 Task: Set the default behavior for pdf documents content to "Open PDFs in Chrome".
Action: Mouse moved to (1213, 31)
Screenshot: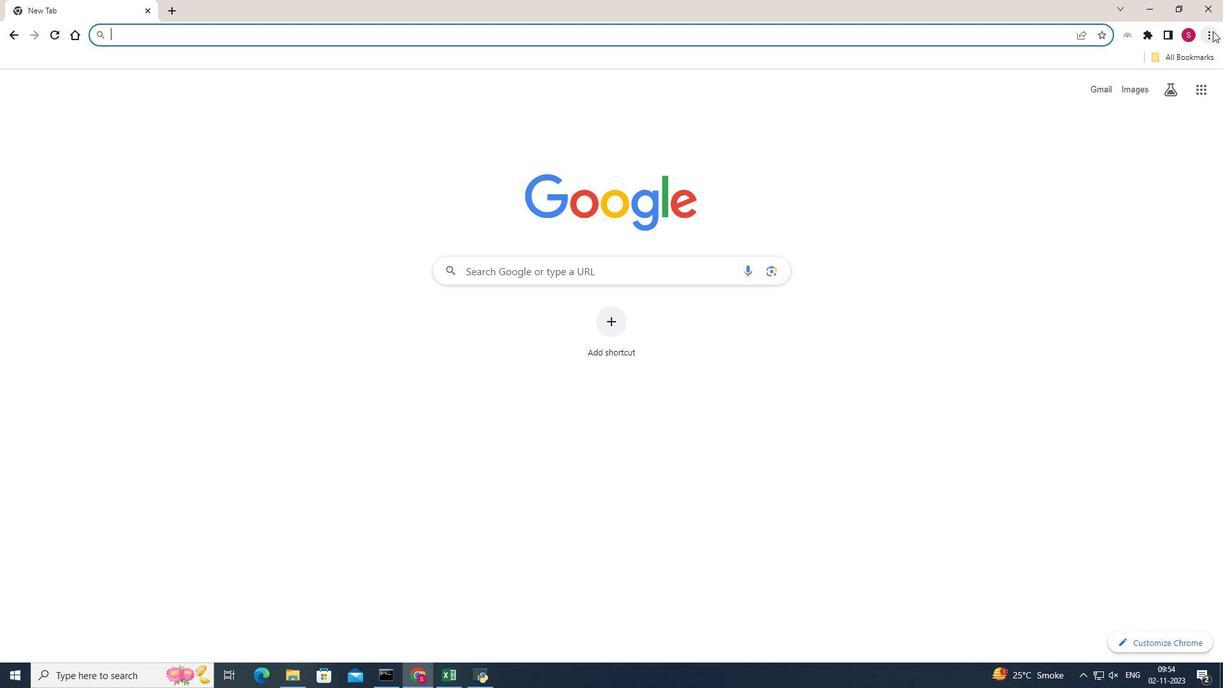 
Action: Mouse pressed left at (1213, 31)
Screenshot: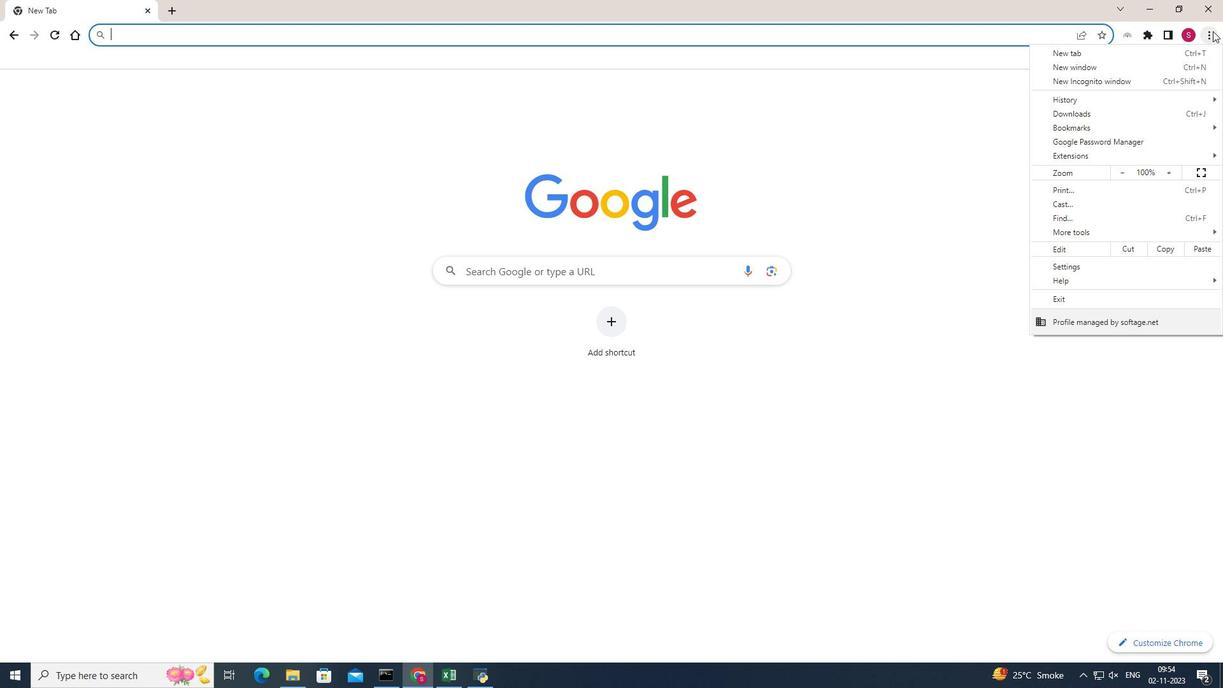 
Action: Mouse moved to (1066, 268)
Screenshot: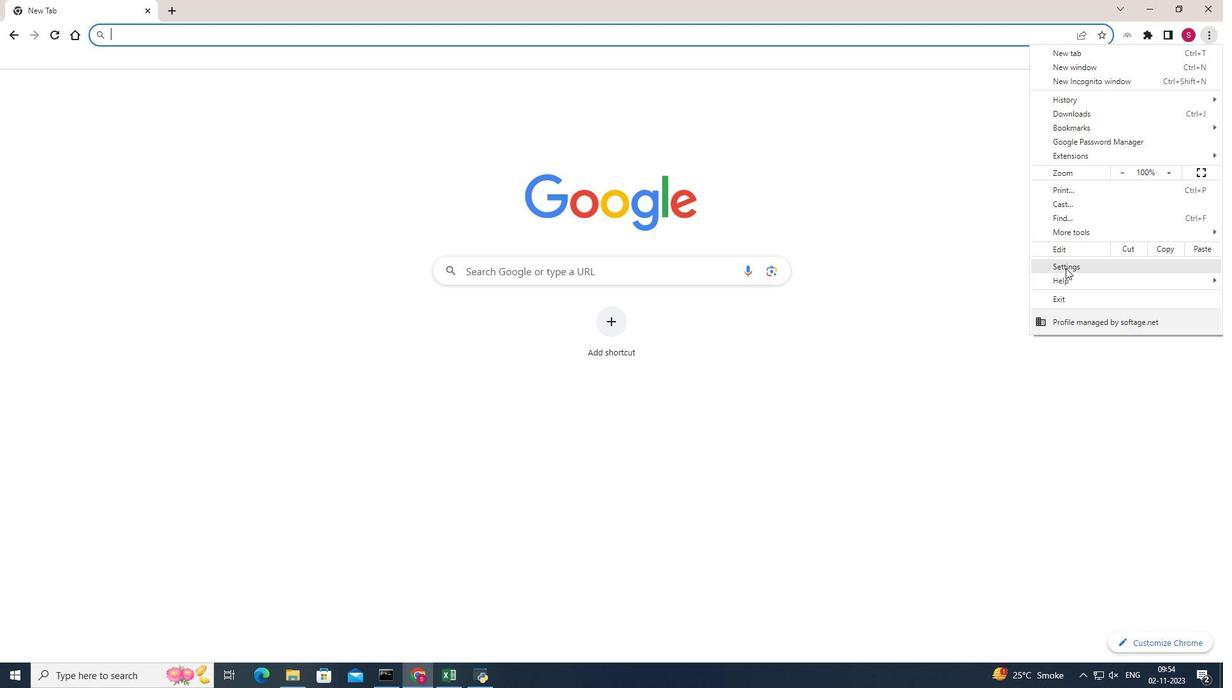 
Action: Mouse pressed left at (1066, 268)
Screenshot: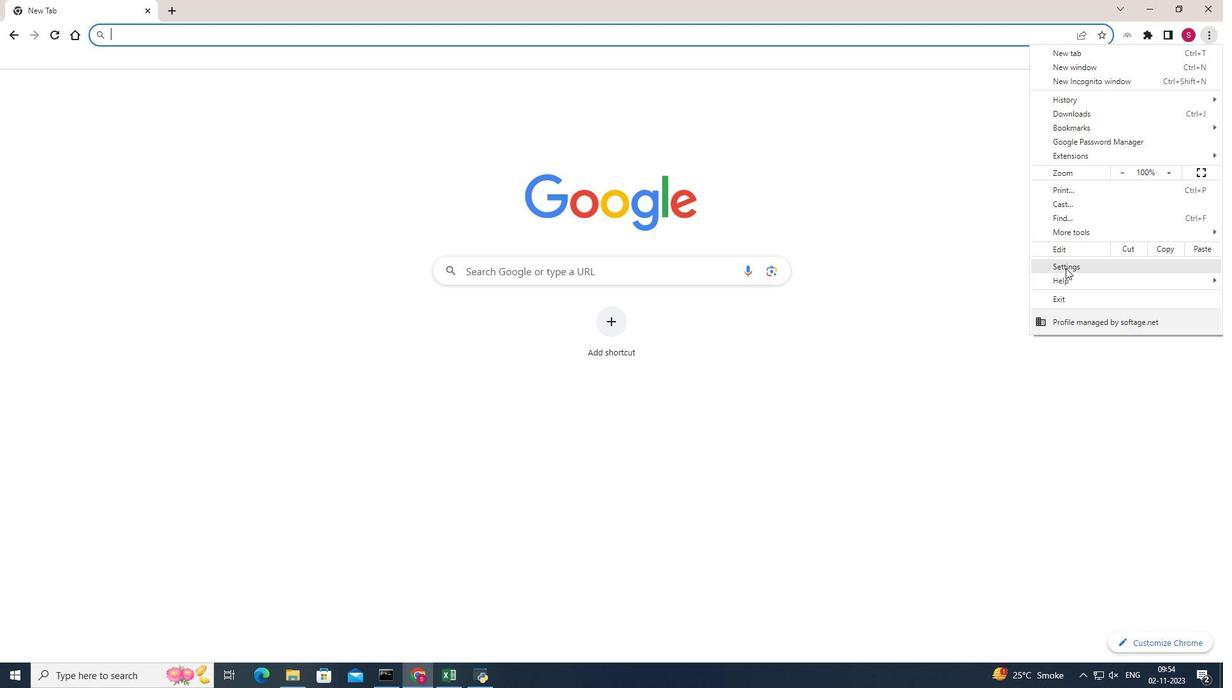 
Action: Mouse moved to (100, 153)
Screenshot: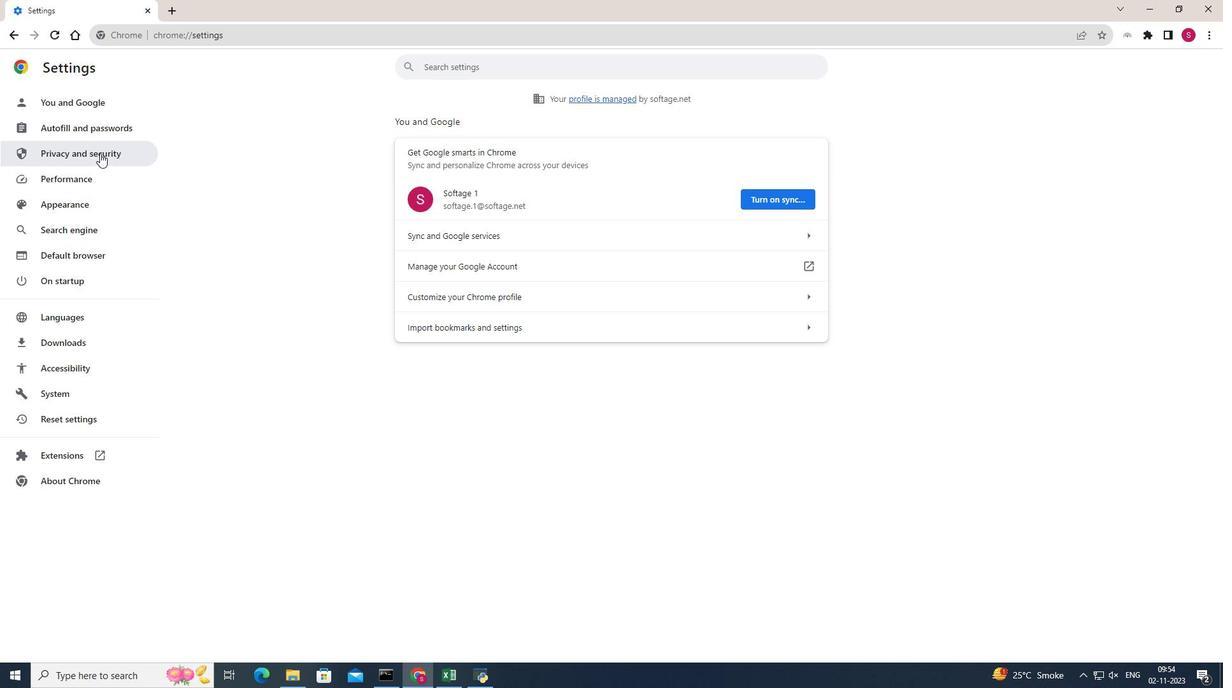 
Action: Mouse pressed left at (100, 153)
Screenshot: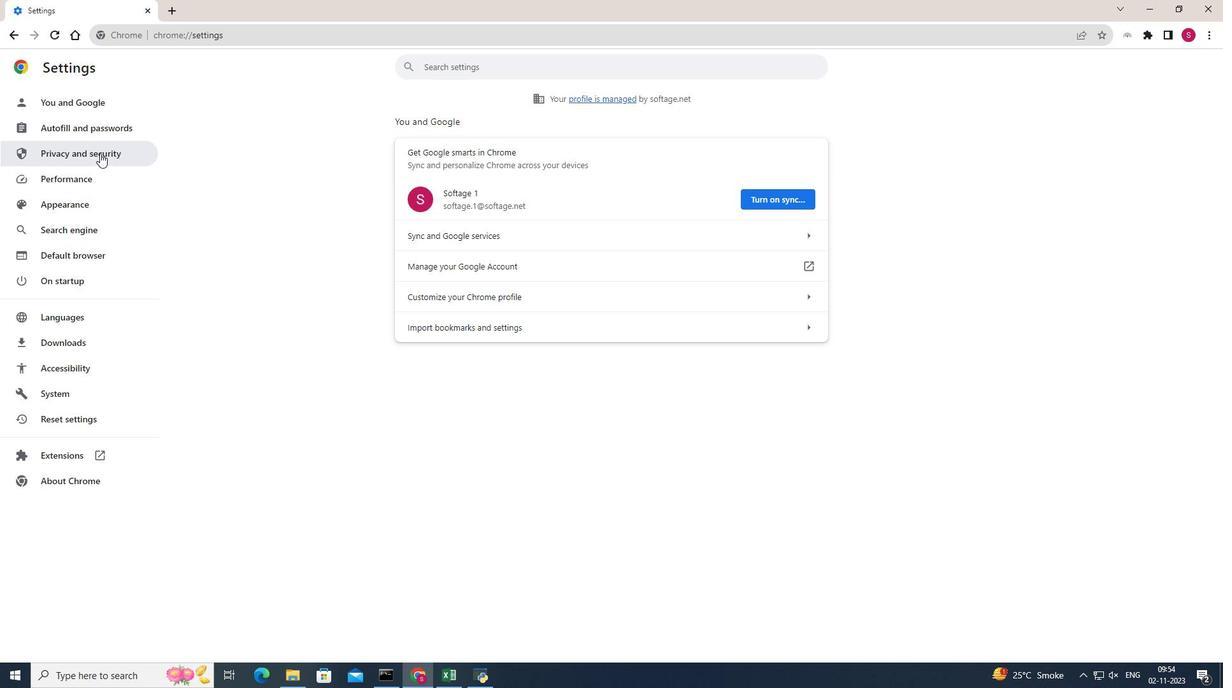 
Action: Mouse moved to (685, 409)
Screenshot: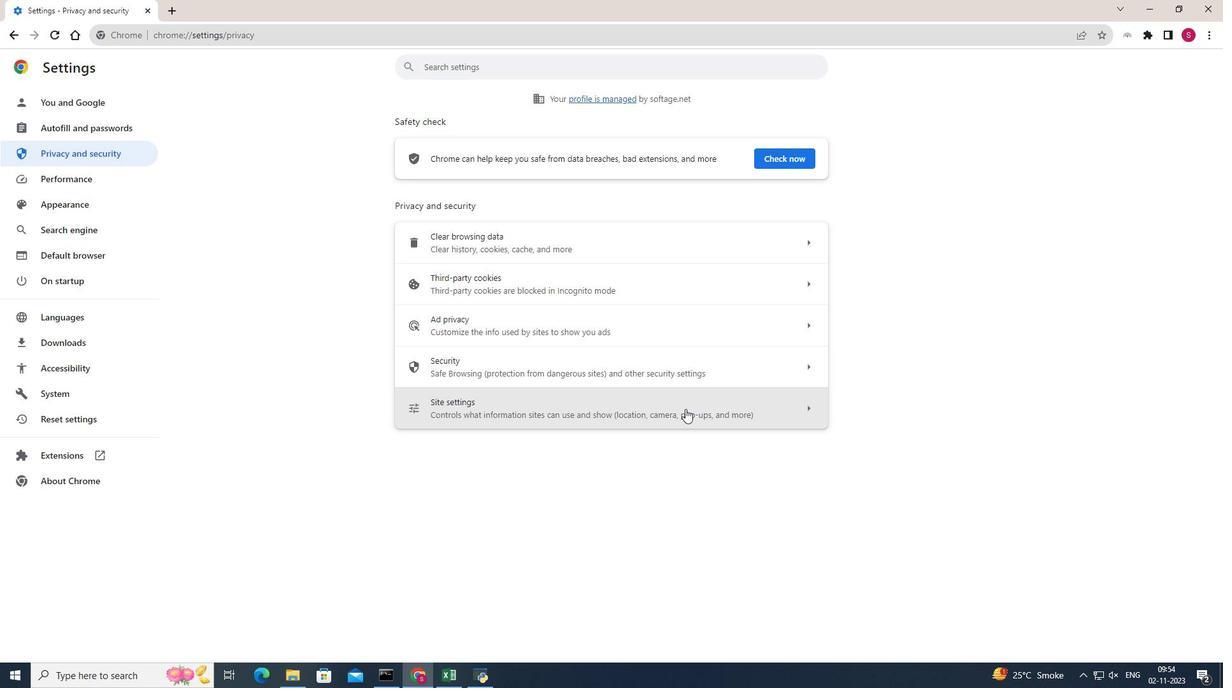 
Action: Mouse pressed left at (685, 409)
Screenshot: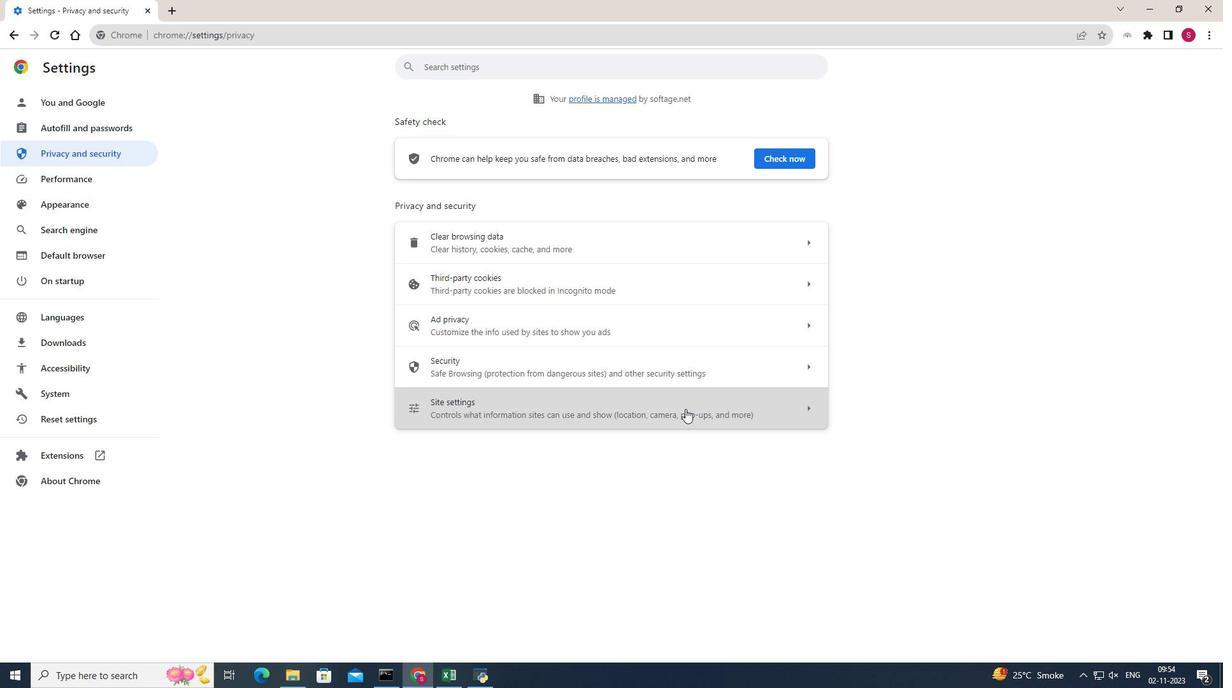 
Action: Mouse moved to (689, 493)
Screenshot: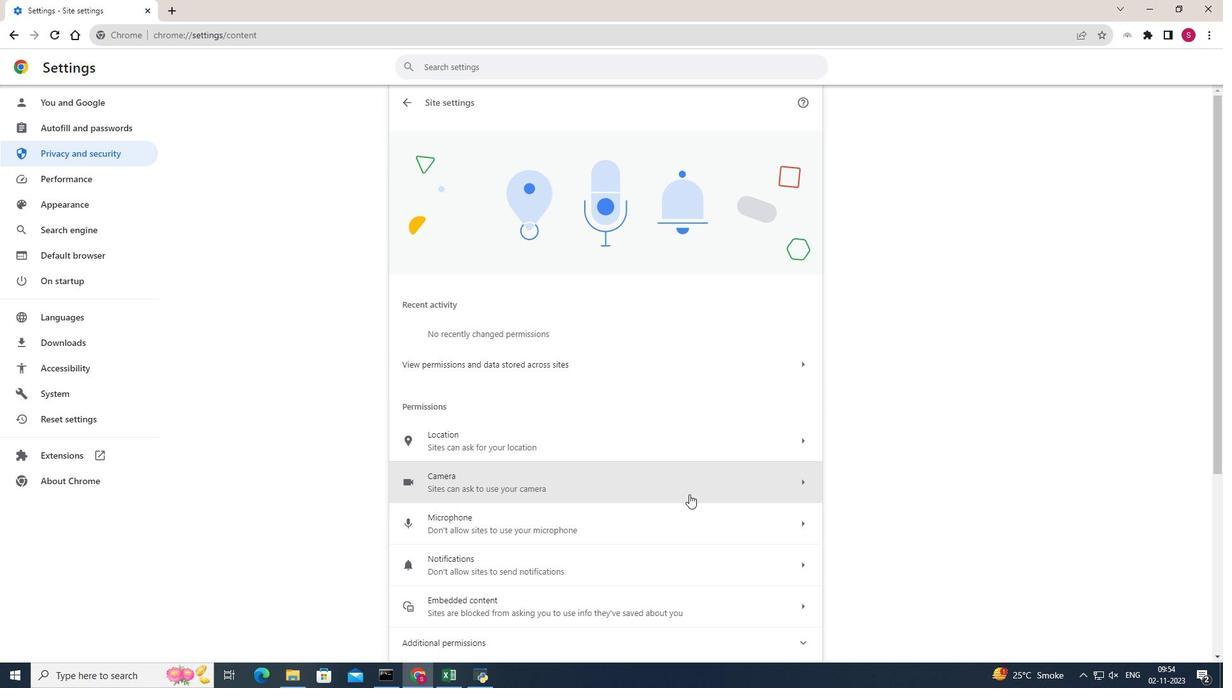 
Action: Mouse scrolled (689, 492) with delta (0, 0)
Screenshot: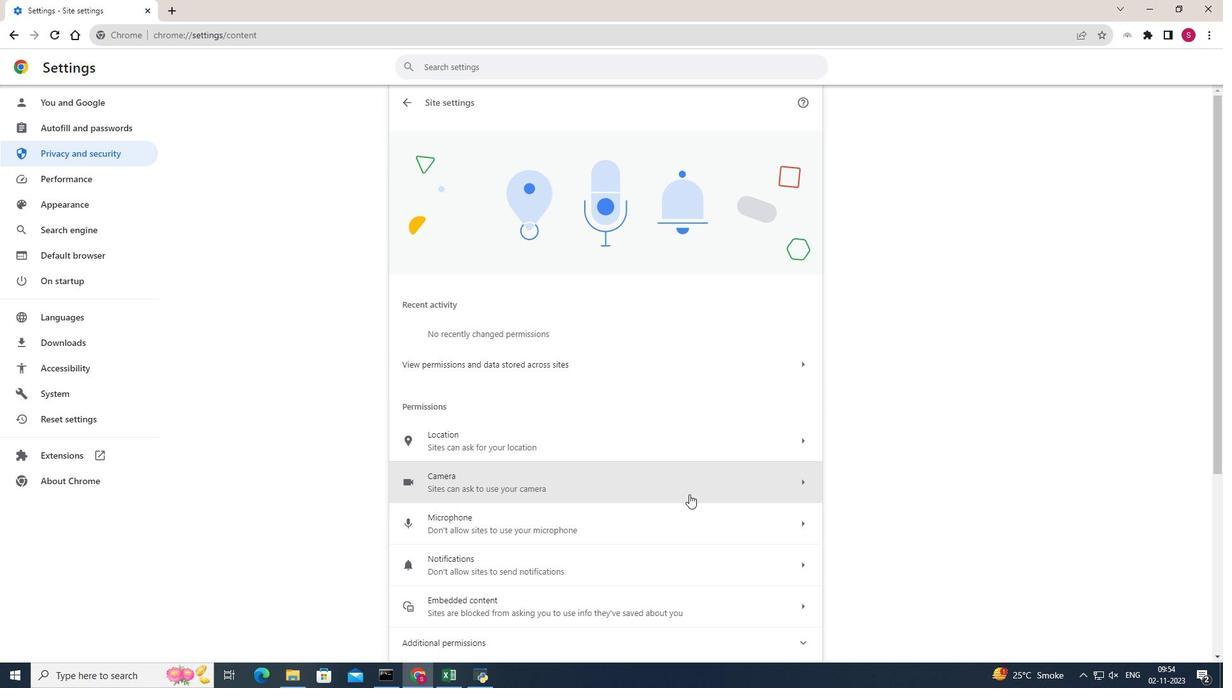 
Action: Mouse moved to (689, 494)
Screenshot: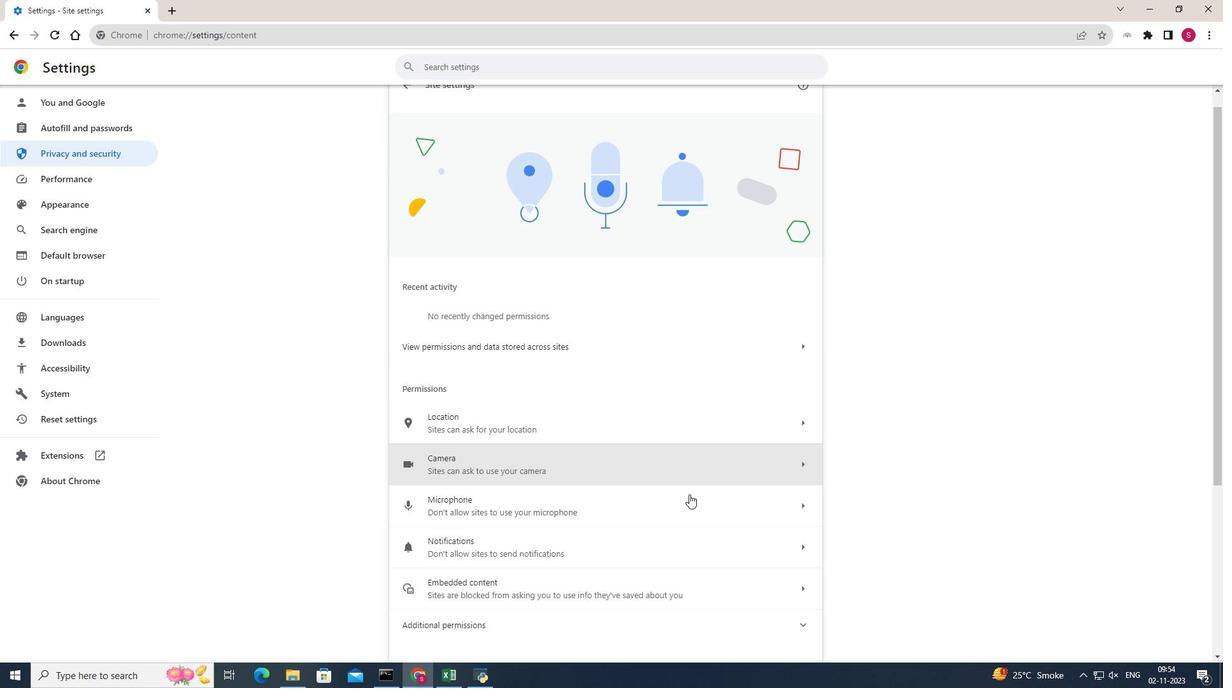 
Action: Mouse scrolled (689, 493) with delta (0, 0)
Screenshot: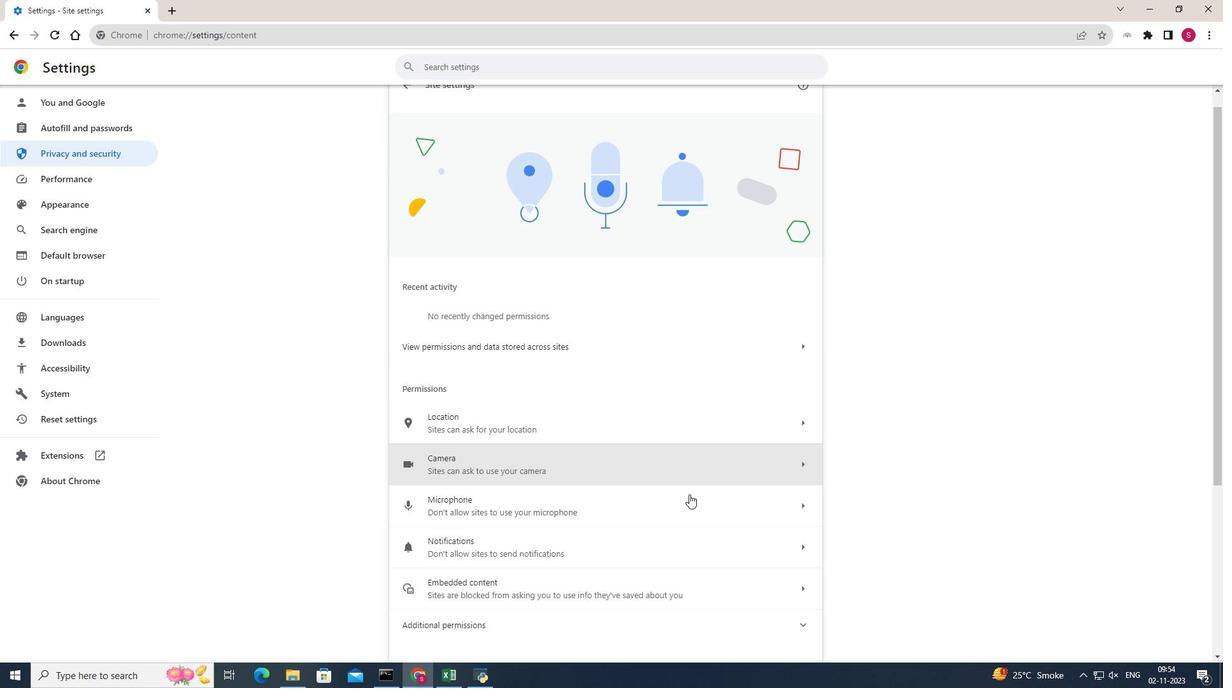 
Action: Mouse scrolled (689, 493) with delta (0, 0)
Screenshot: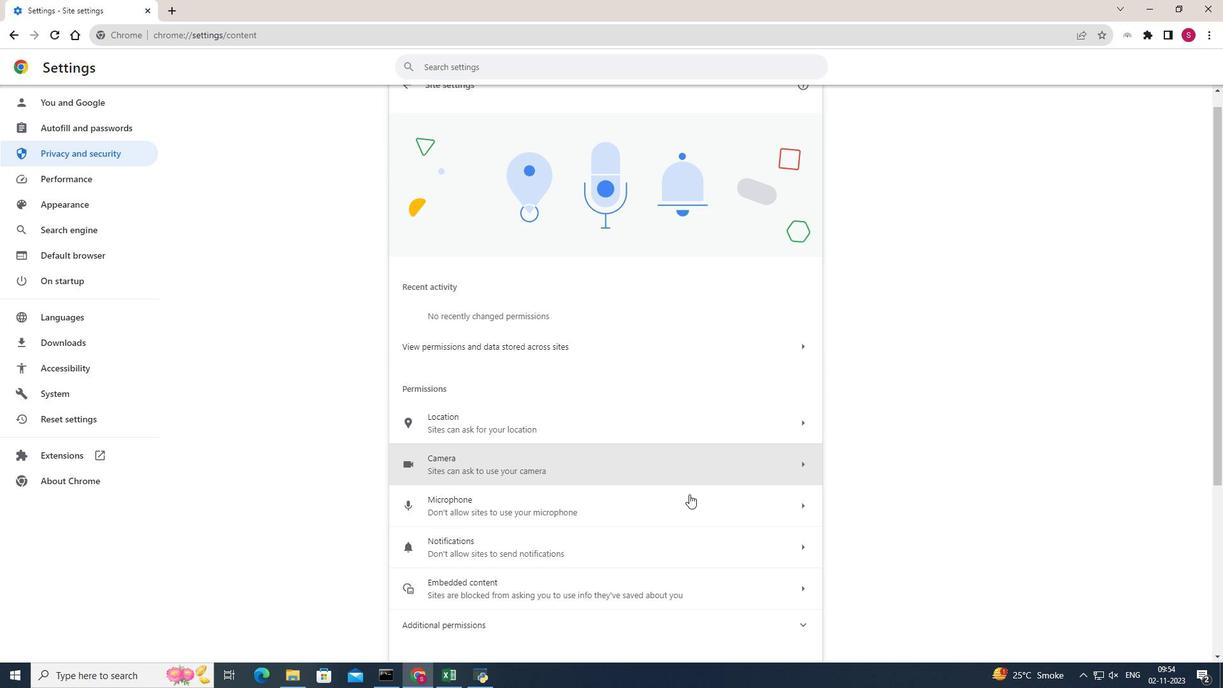
Action: Mouse scrolled (689, 493) with delta (0, 0)
Screenshot: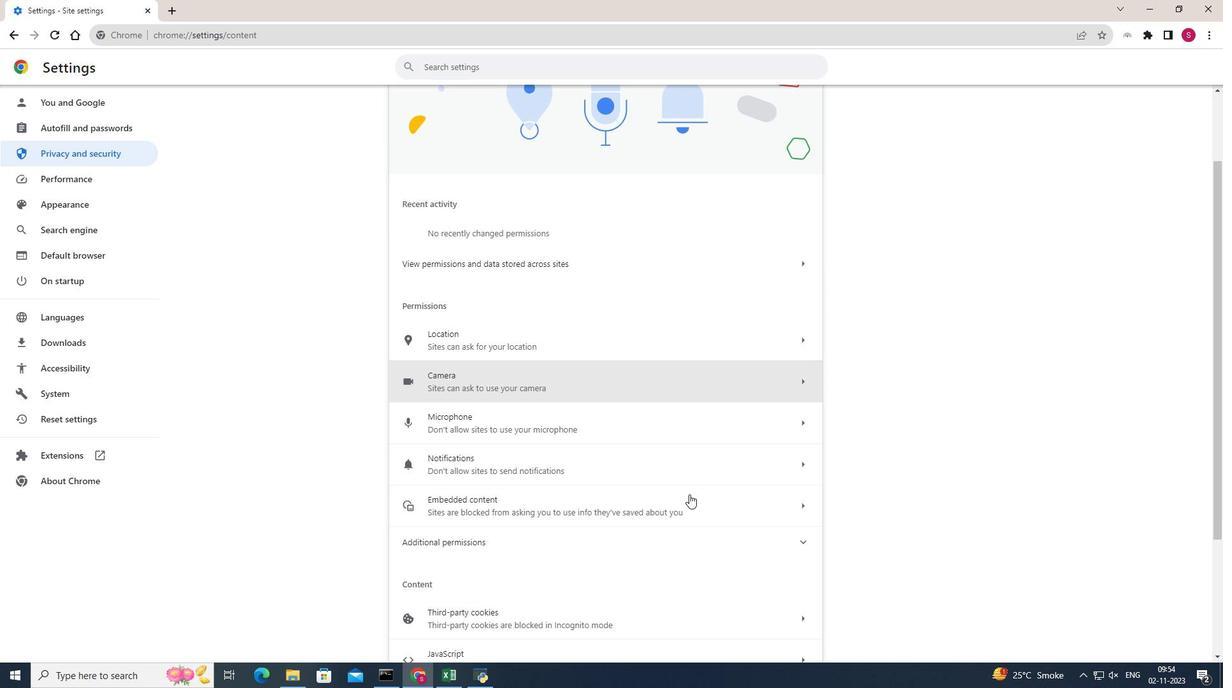 
Action: Mouse scrolled (689, 493) with delta (0, 0)
Screenshot: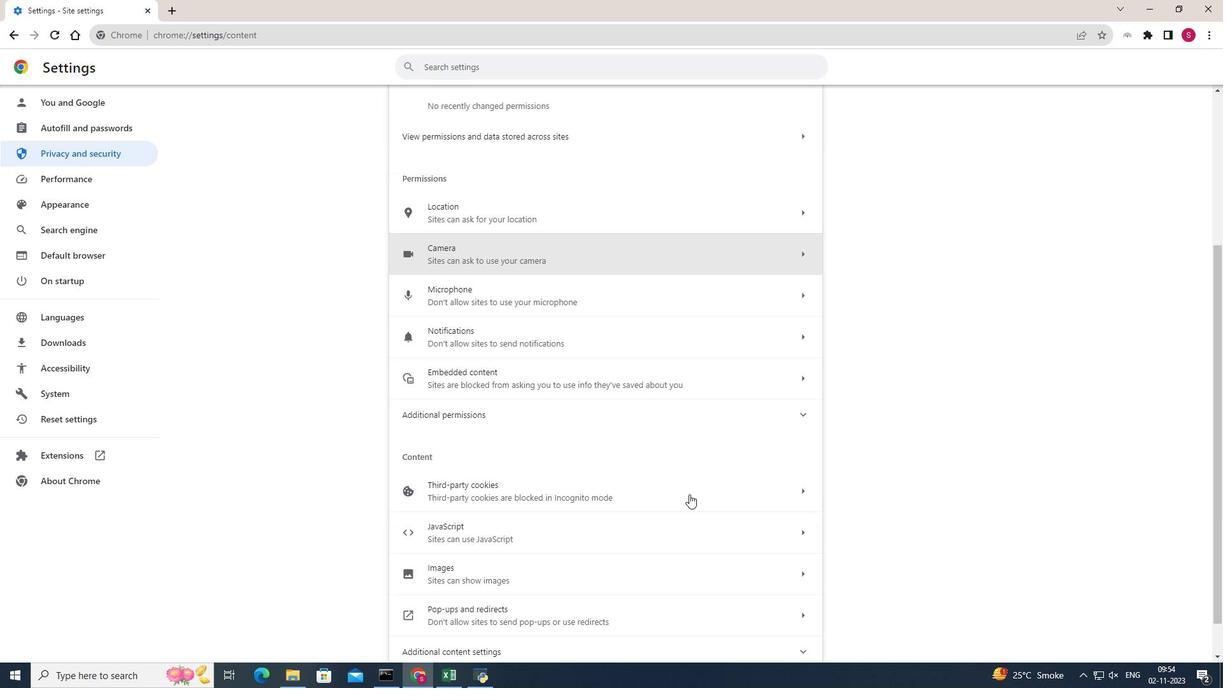 
Action: Mouse moved to (689, 494)
Screenshot: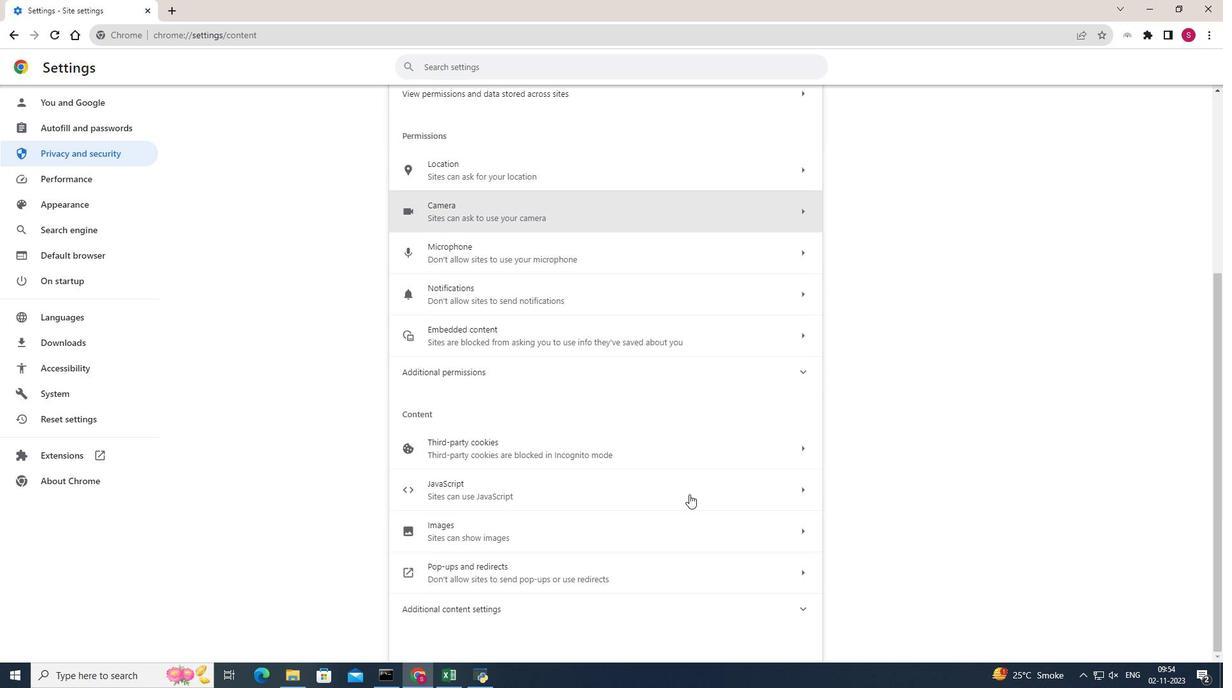 
Action: Mouse scrolled (689, 493) with delta (0, 0)
Screenshot: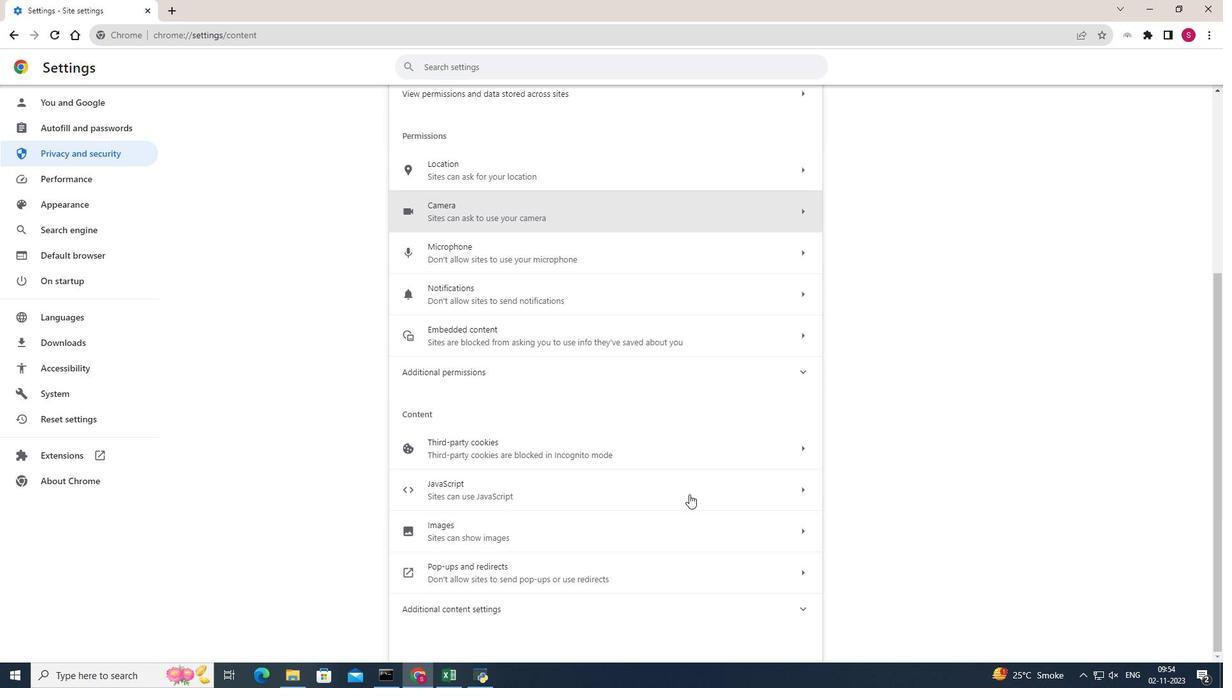 
Action: Mouse moved to (521, 609)
Screenshot: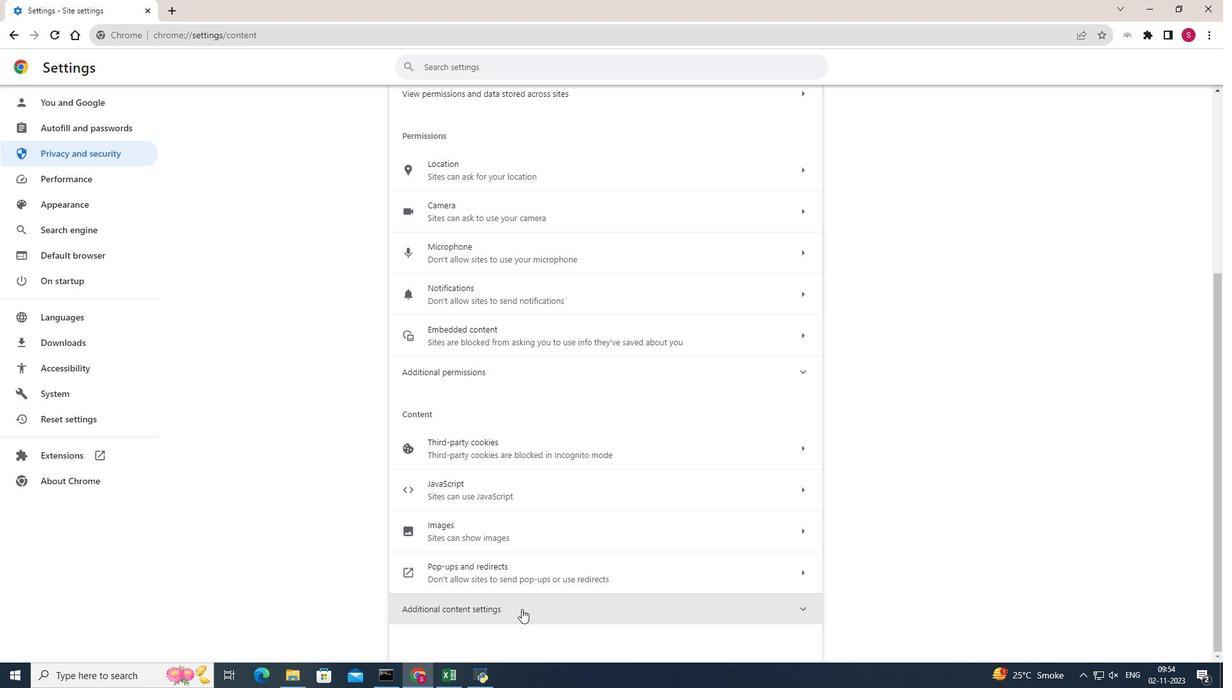 
Action: Mouse pressed left at (521, 609)
Screenshot: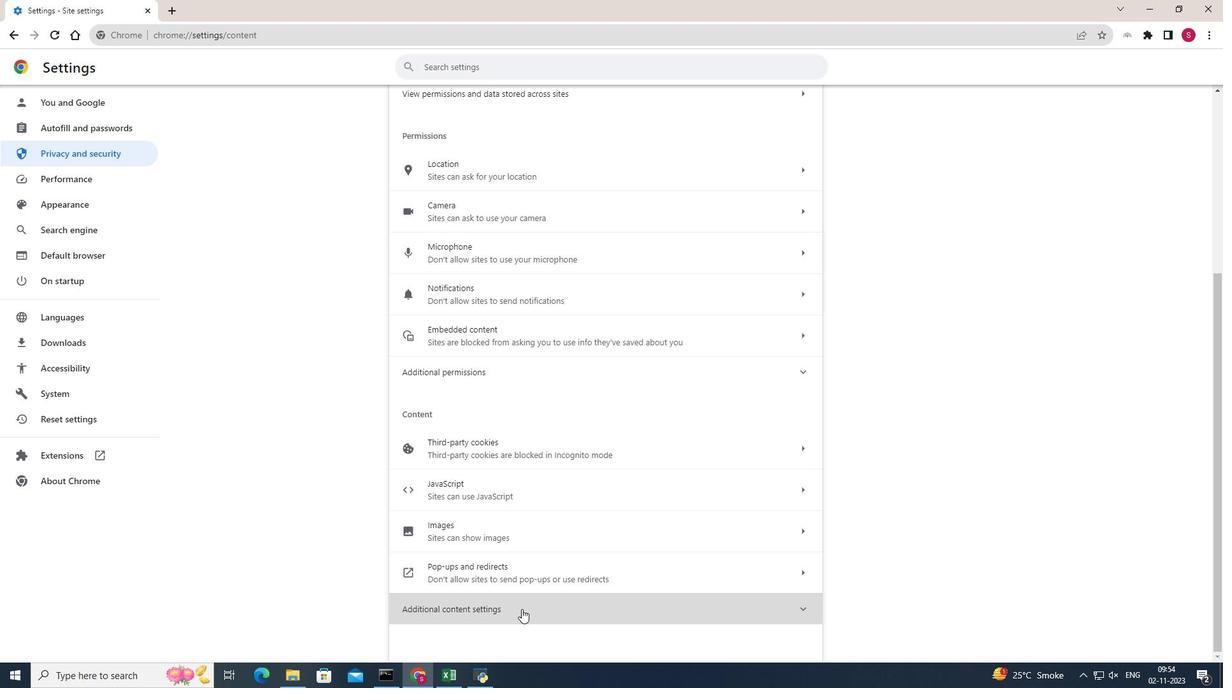 
Action: Mouse scrolled (521, 608) with delta (0, 0)
Screenshot: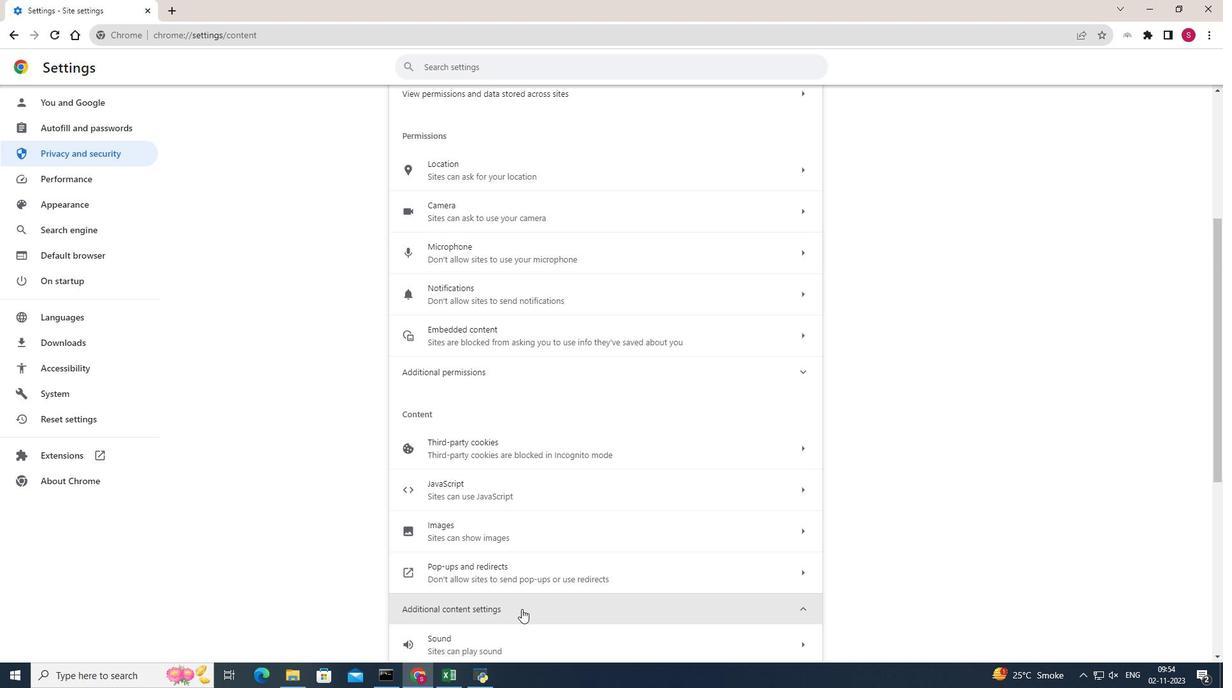 
Action: Mouse scrolled (521, 608) with delta (0, 0)
Screenshot: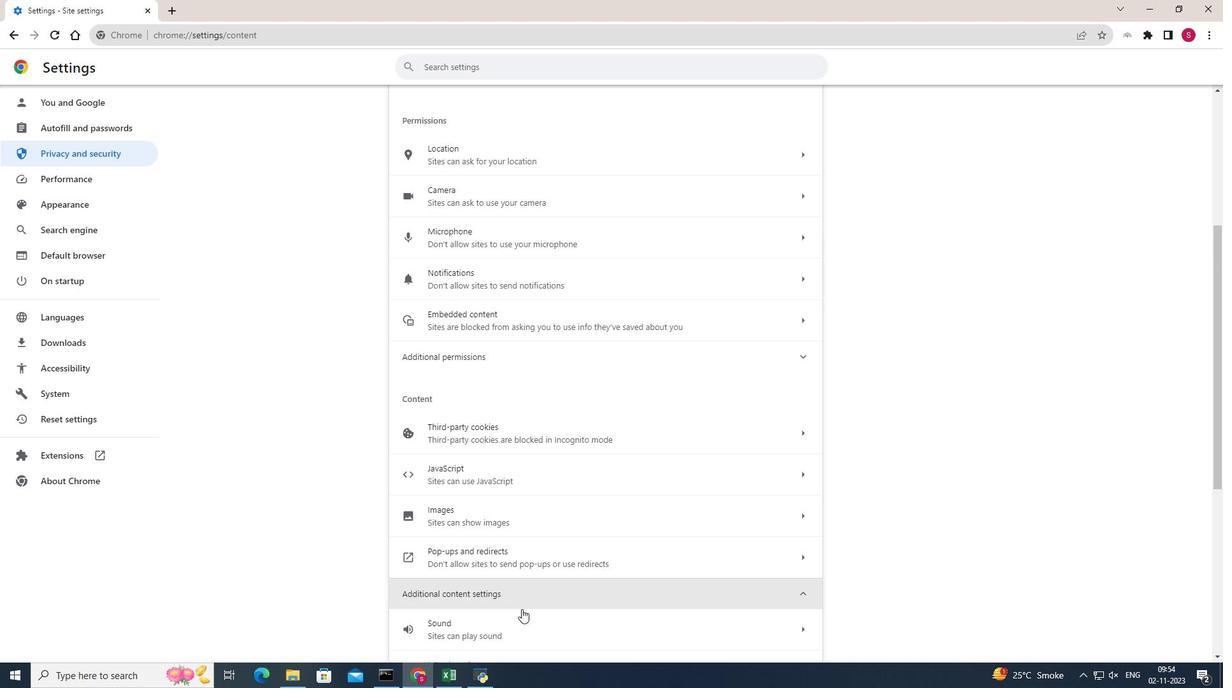 
Action: Mouse scrolled (521, 609) with delta (0, 0)
Screenshot: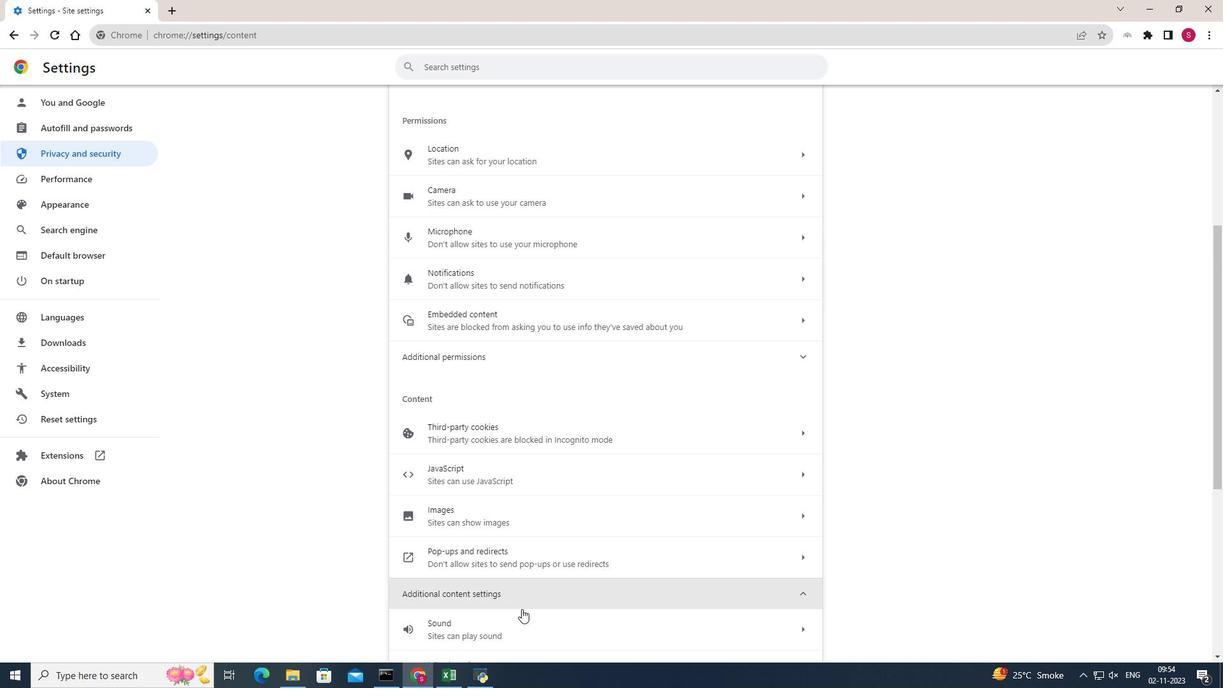 
Action: Mouse scrolled (521, 608) with delta (0, 0)
Screenshot: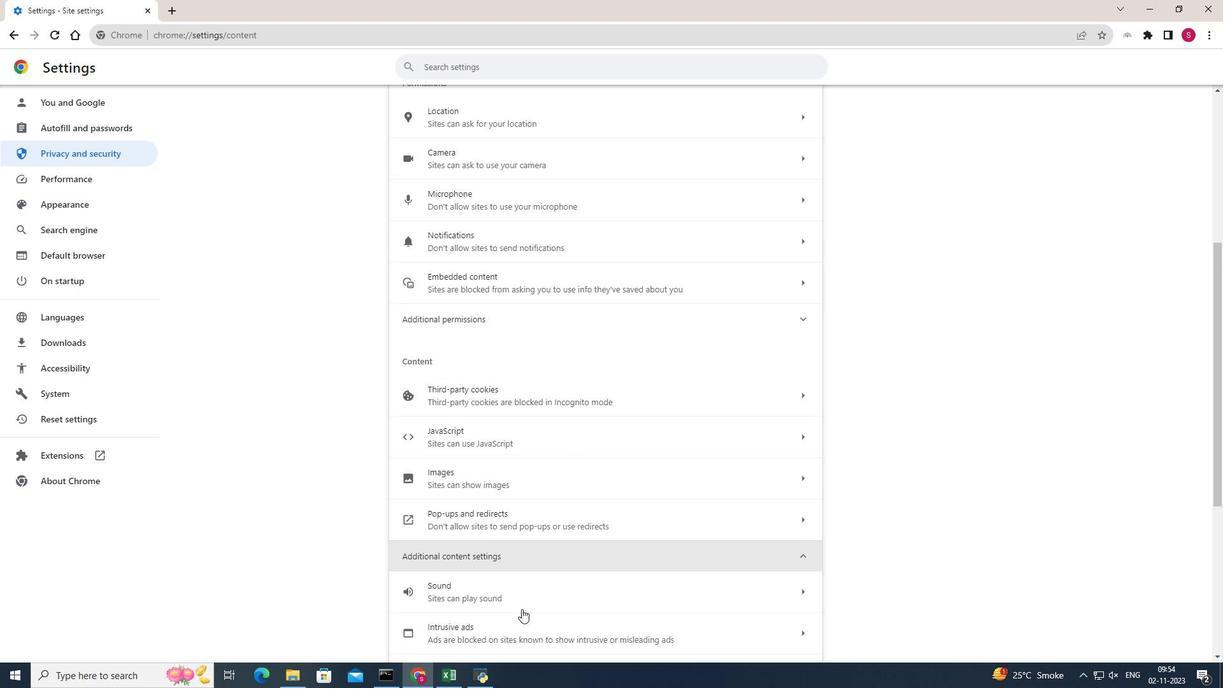 
Action: Mouse scrolled (521, 608) with delta (0, 0)
Screenshot: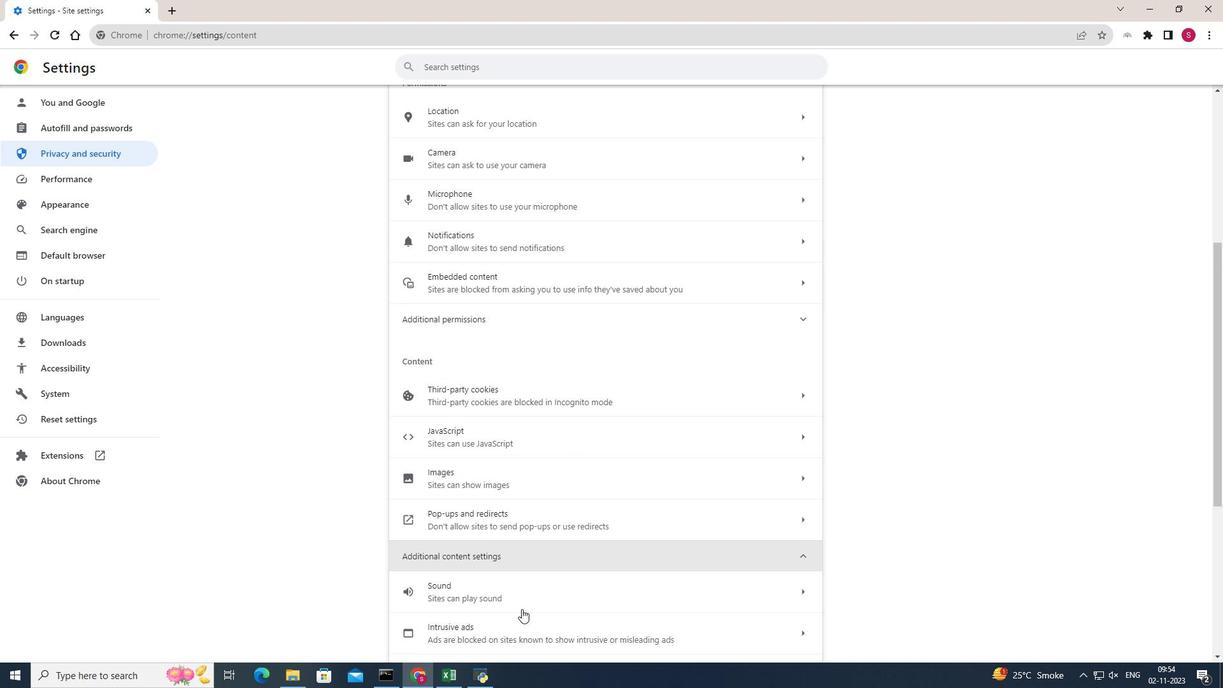 
Action: Mouse moved to (535, 585)
Screenshot: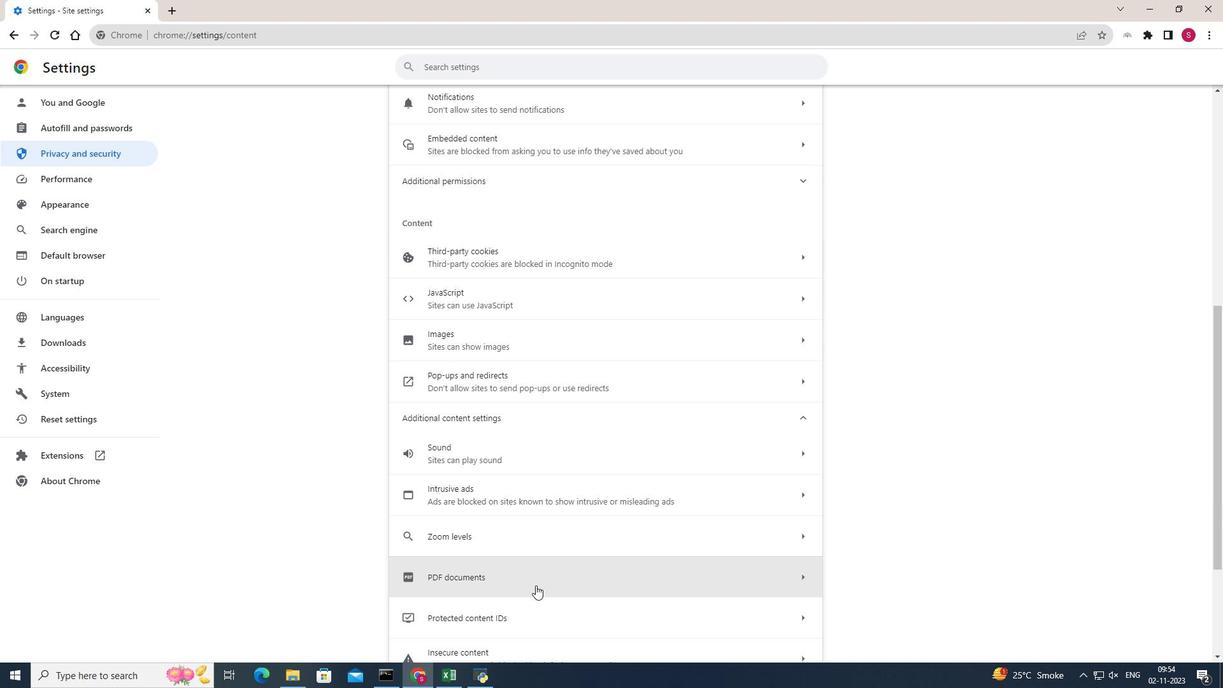 
Action: Mouse pressed left at (535, 585)
Screenshot: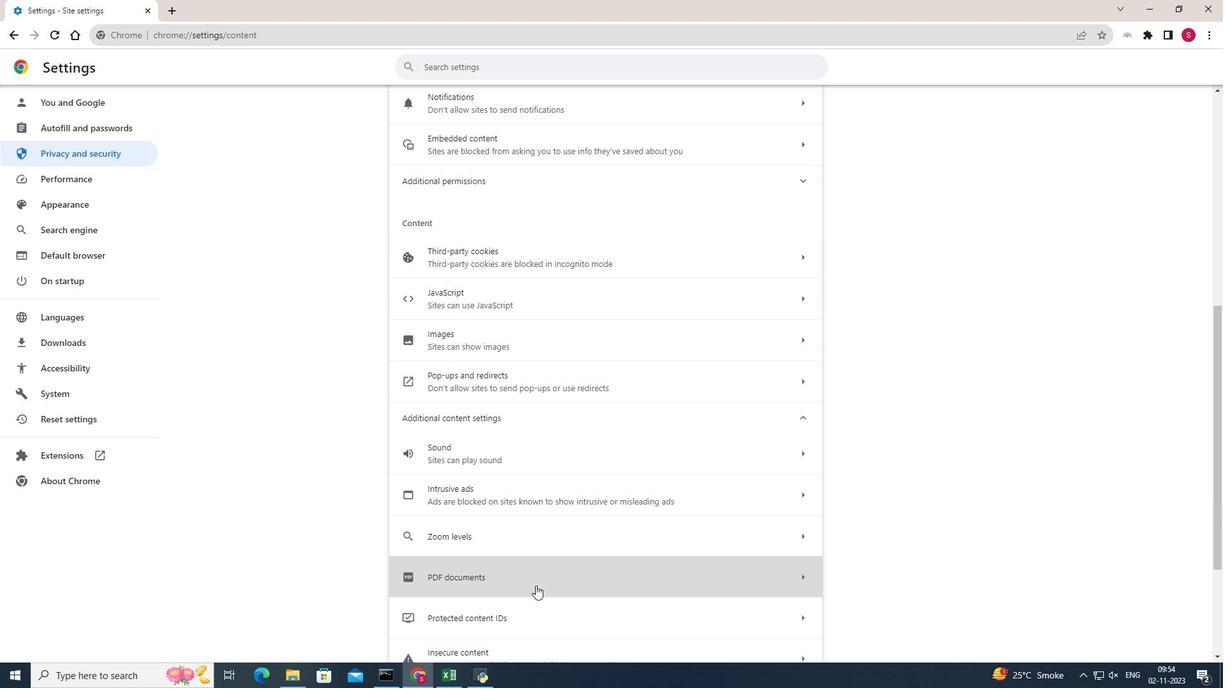 
Action: Mouse moved to (415, 244)
Screenshot: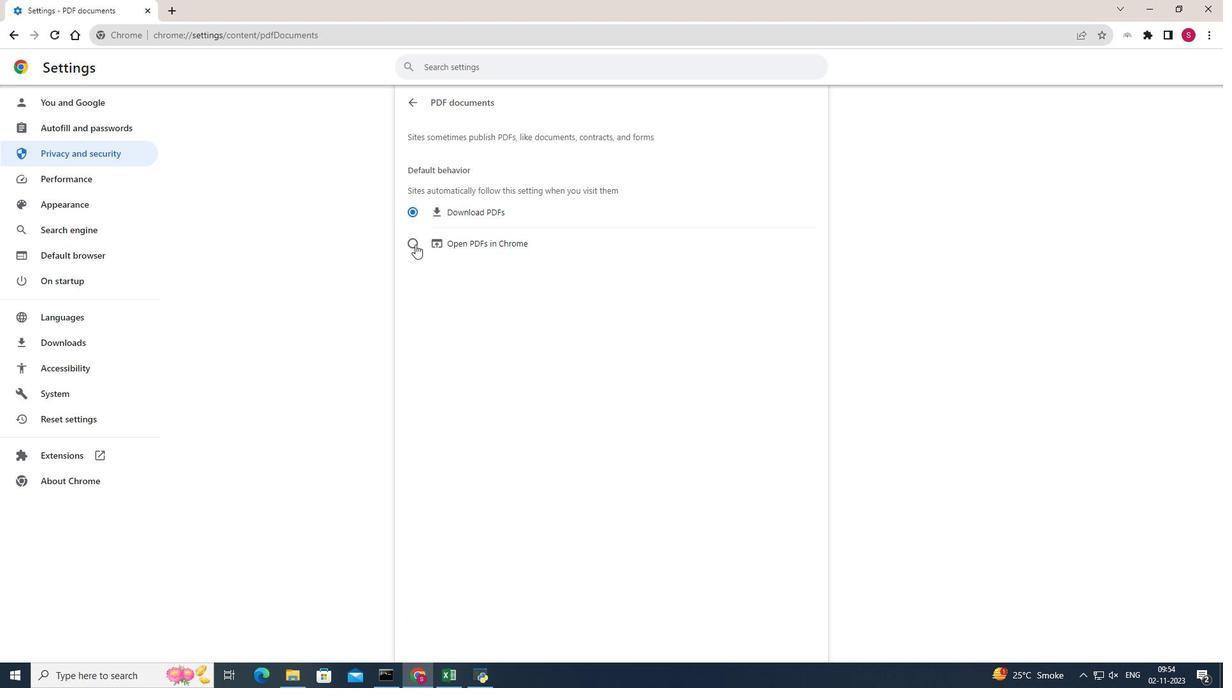 
Action: Mouse pressed left at (415, 244)
Screenshot: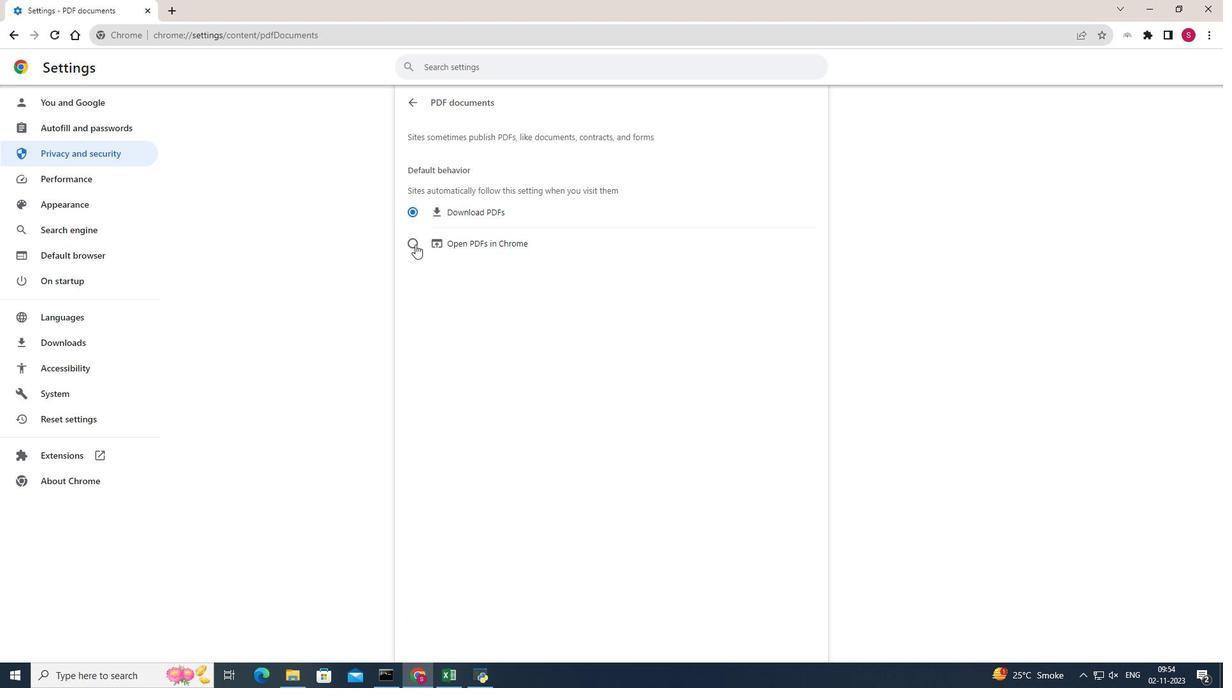 
Action: Mouse pressed left at (415, 244)
Screenshot: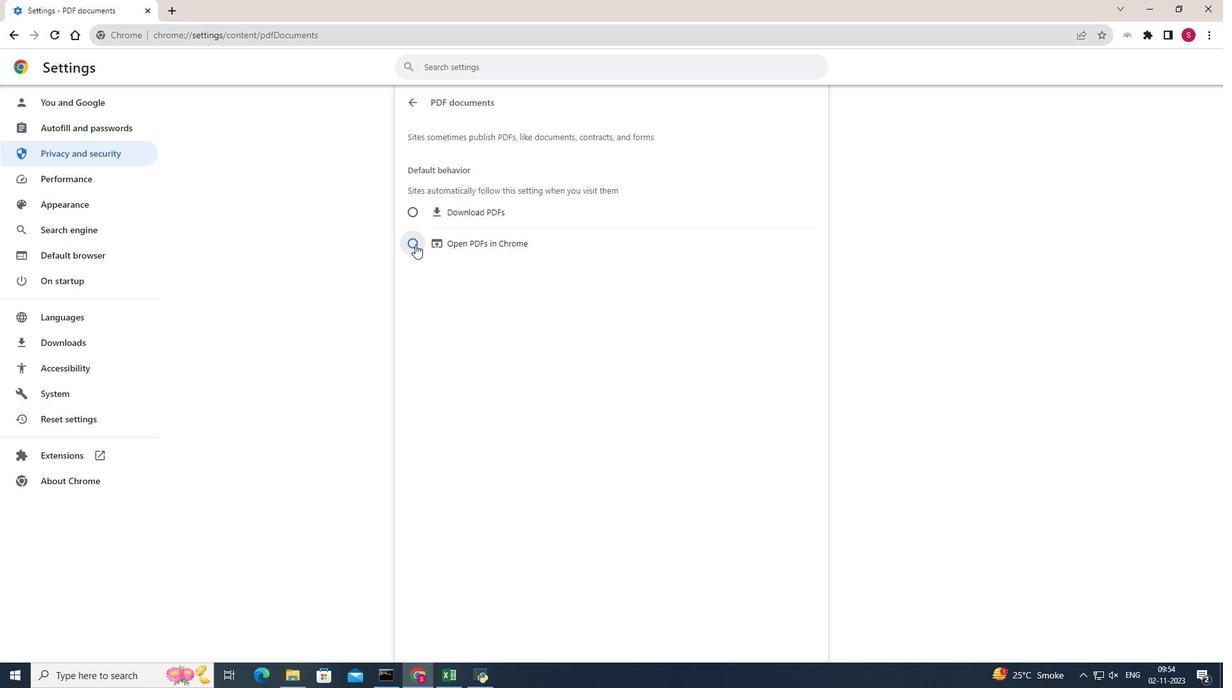 
Action: Mouse moved to (416, 244)
Screenshot: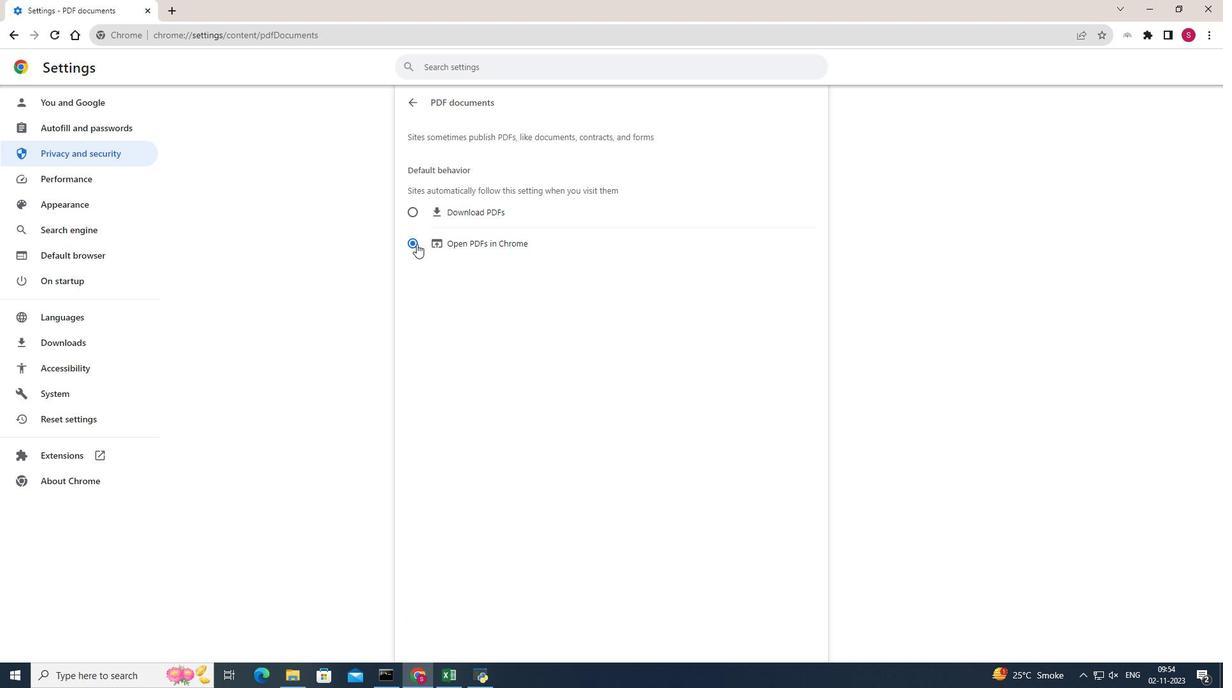 
